 Task: Visit "What makes a strong password?"
Action: Mouse moved to (830, 111)
Screenshot: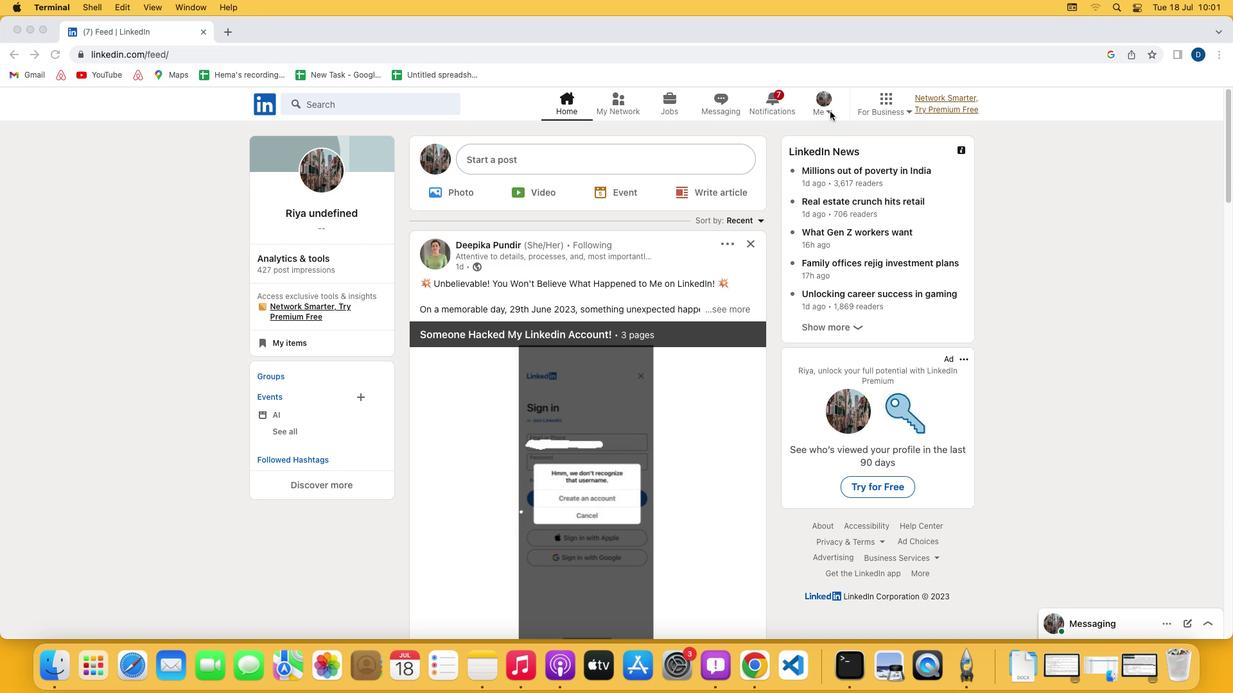 
Action: Mouse pressed left at (830, 111)
Screenshot: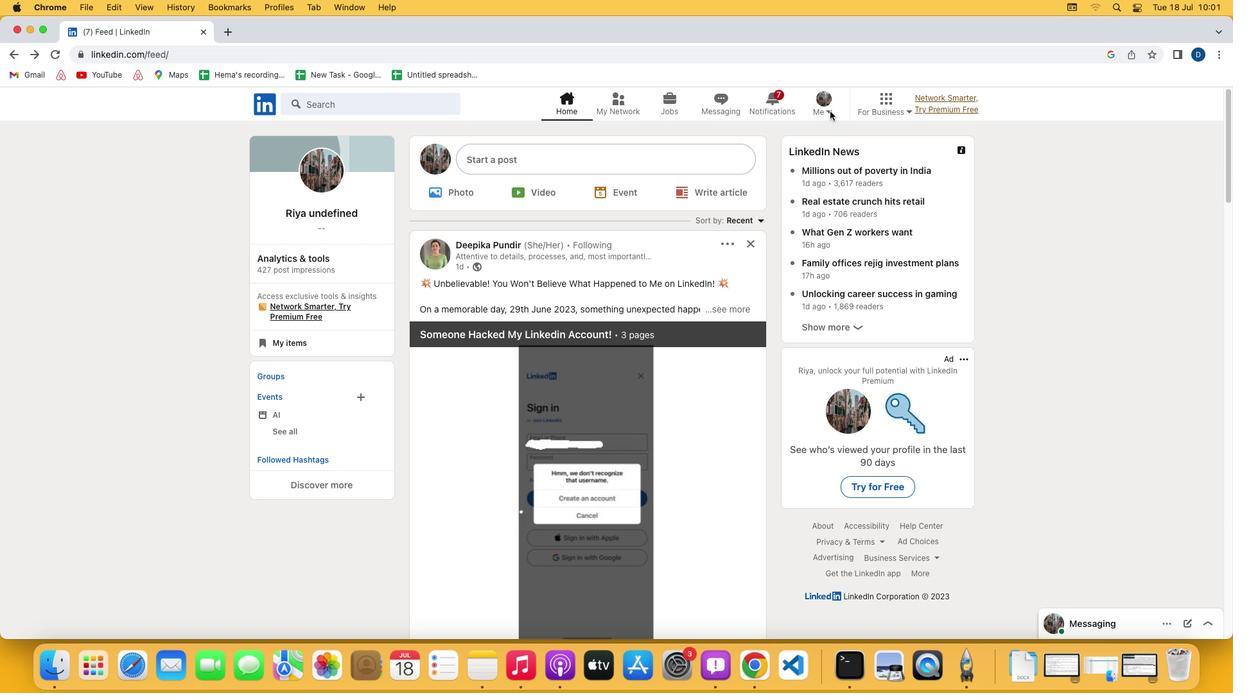 
Action: Mouse moved to (829, 114)
Screenshot: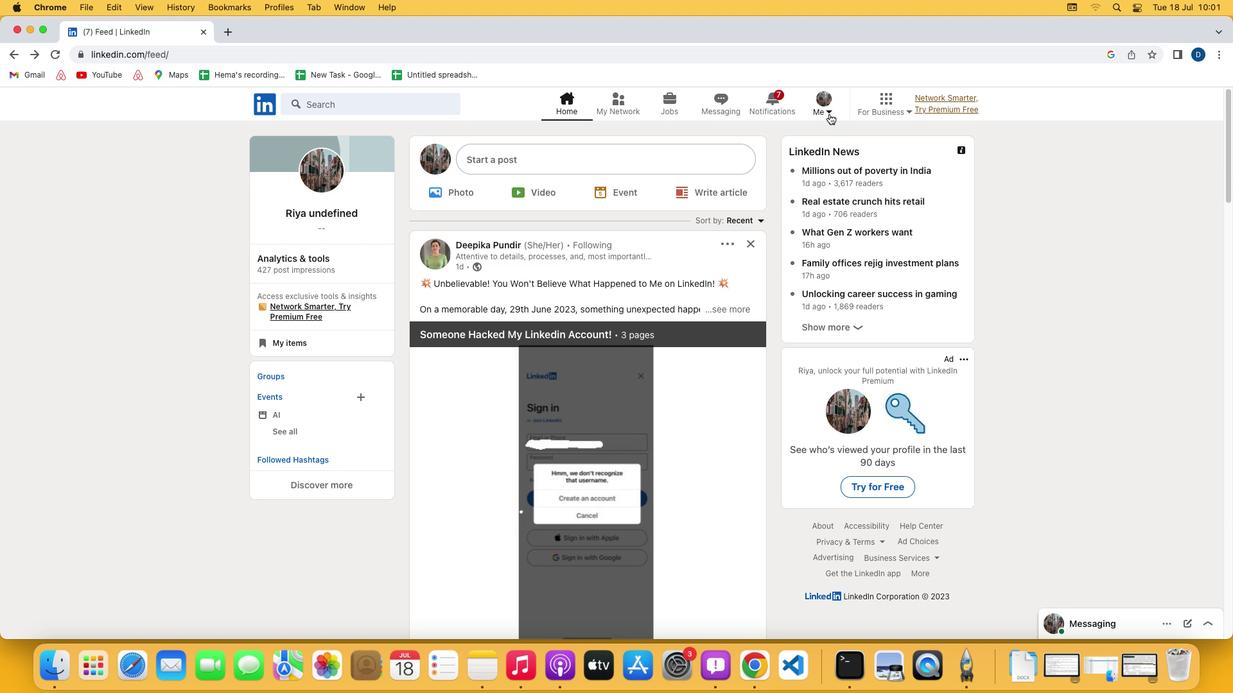 
Action: Mouse pressed left at (829, 114)
Screenshot: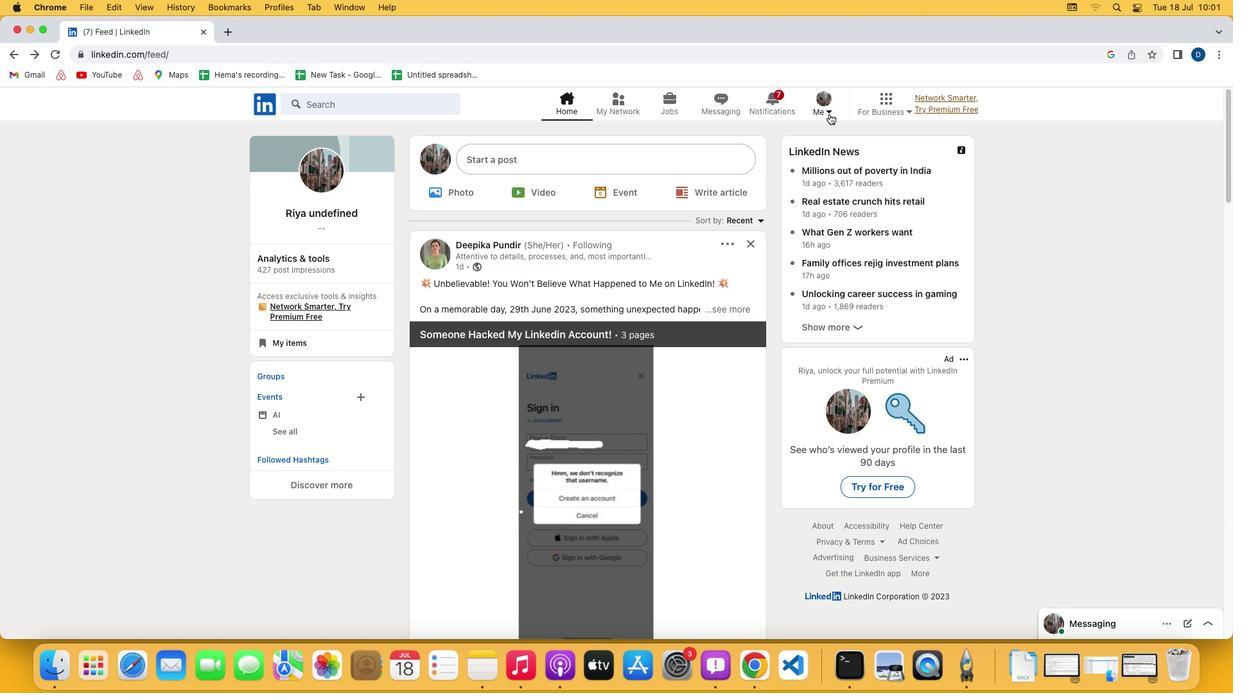
Action: Mouse moved to (743, 240)
Screenshot: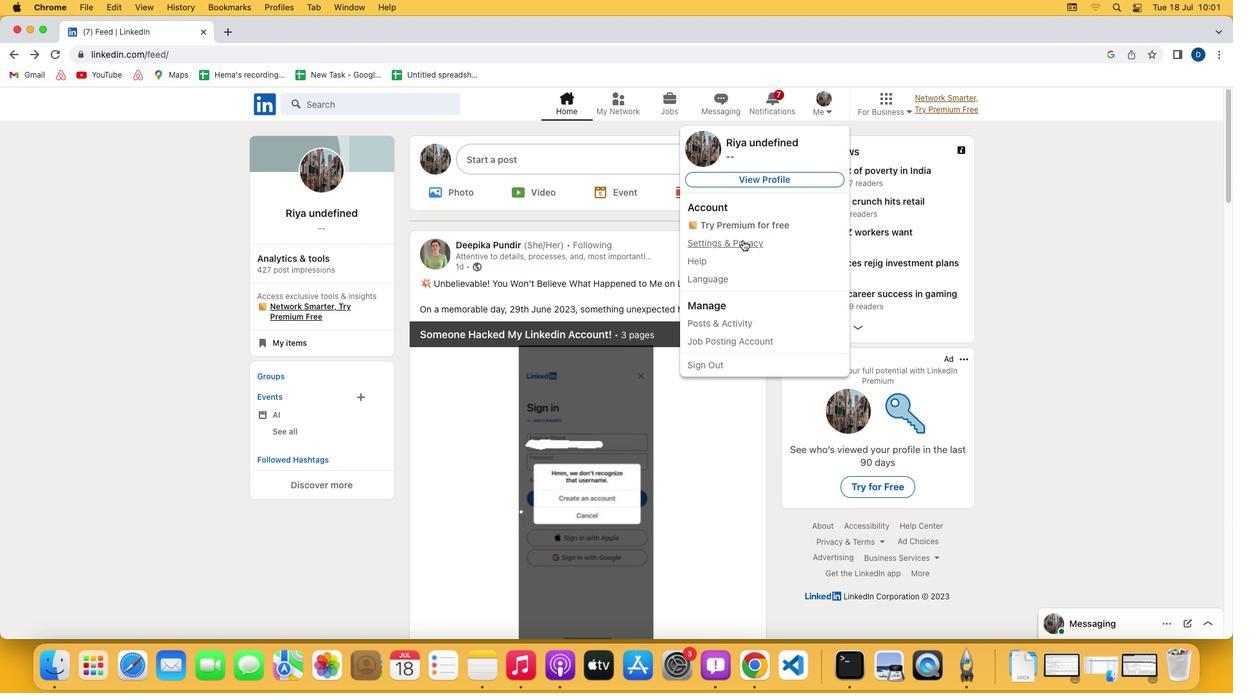 
Action: Mouse pressed left at (743, 240)
Screenshot: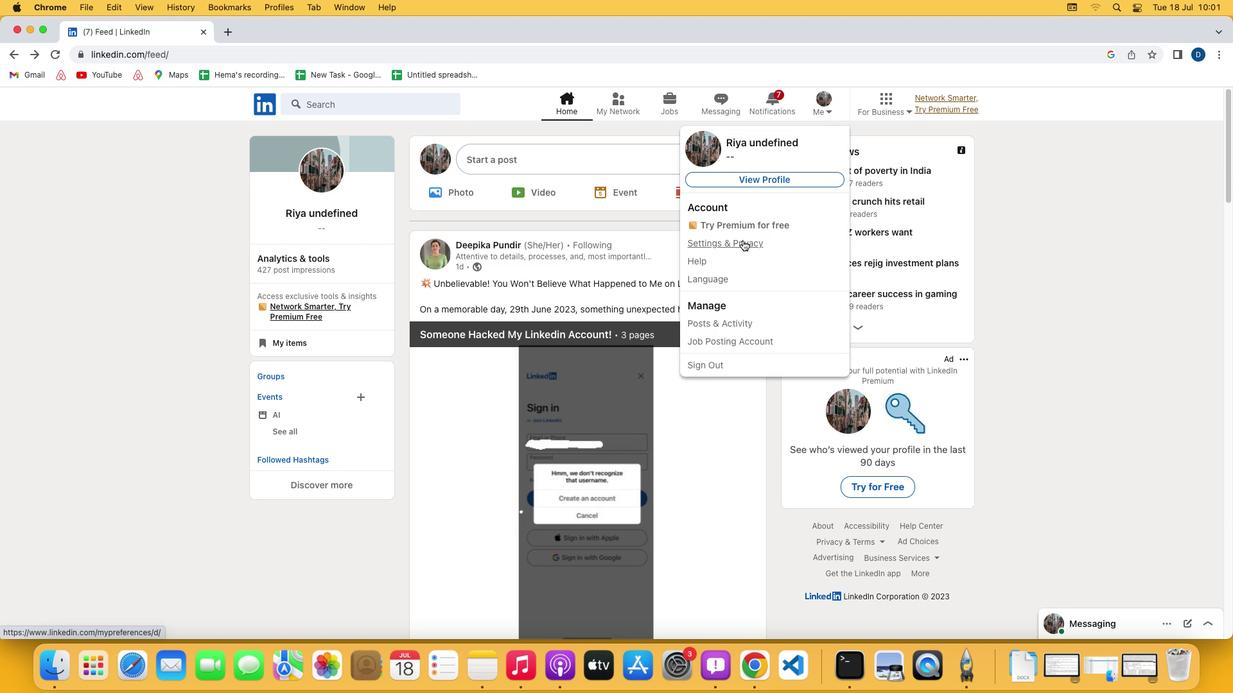 
Action: Mouse moved to (125, 251)
Screenshot: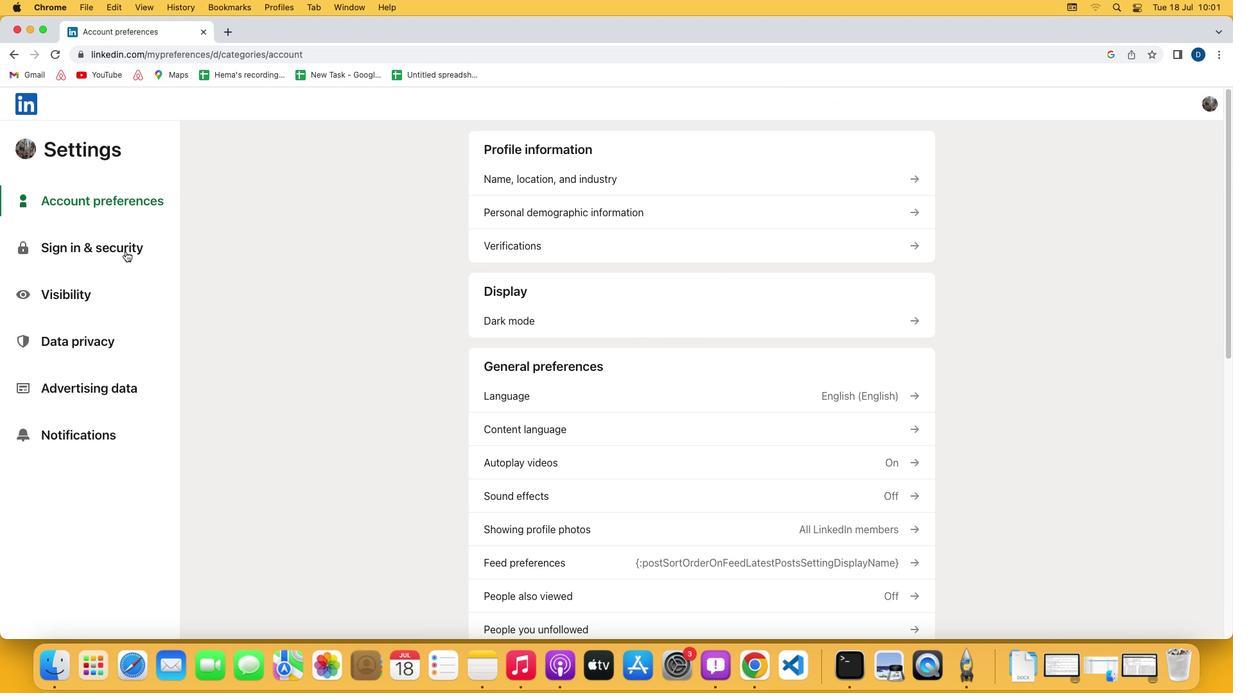 
Action: Mouse pressed left at (125, 251)
Screenshot: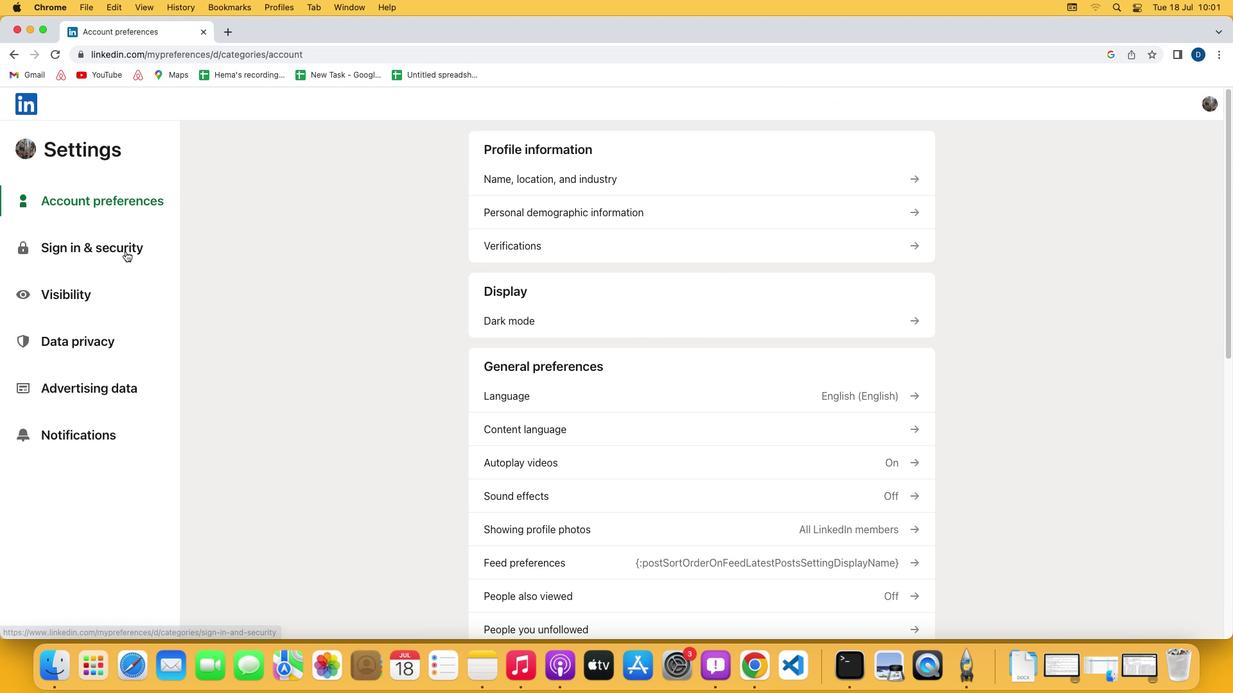 
Action: Mouse moved to (538, 246)
Screenshot: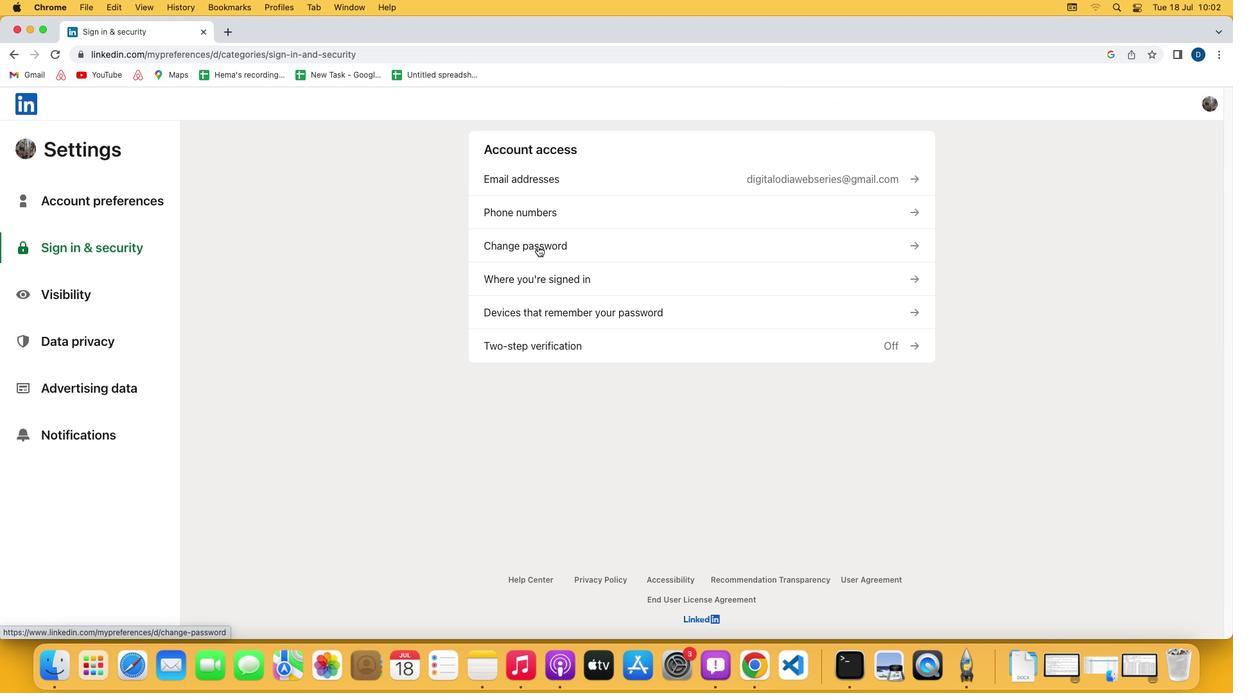 
Action: Mouse pressed left at (538, 246)
Screenshot: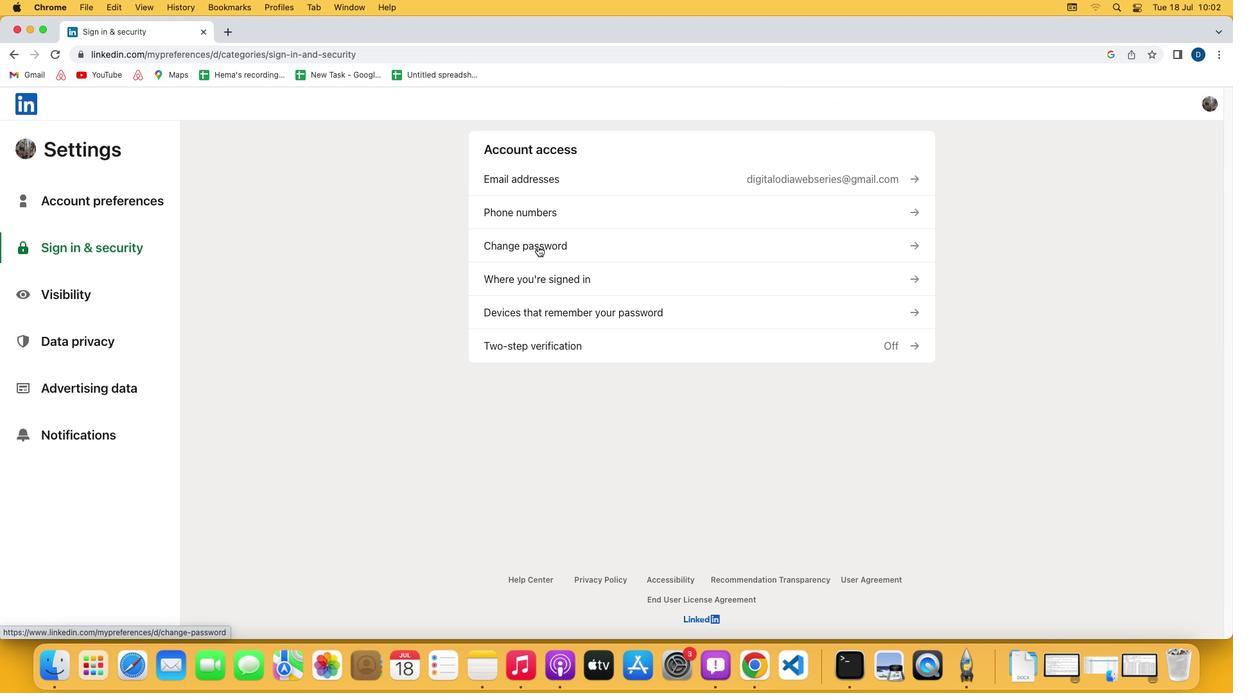 
Action: Mouse moved to (536, 221)
Screenshot: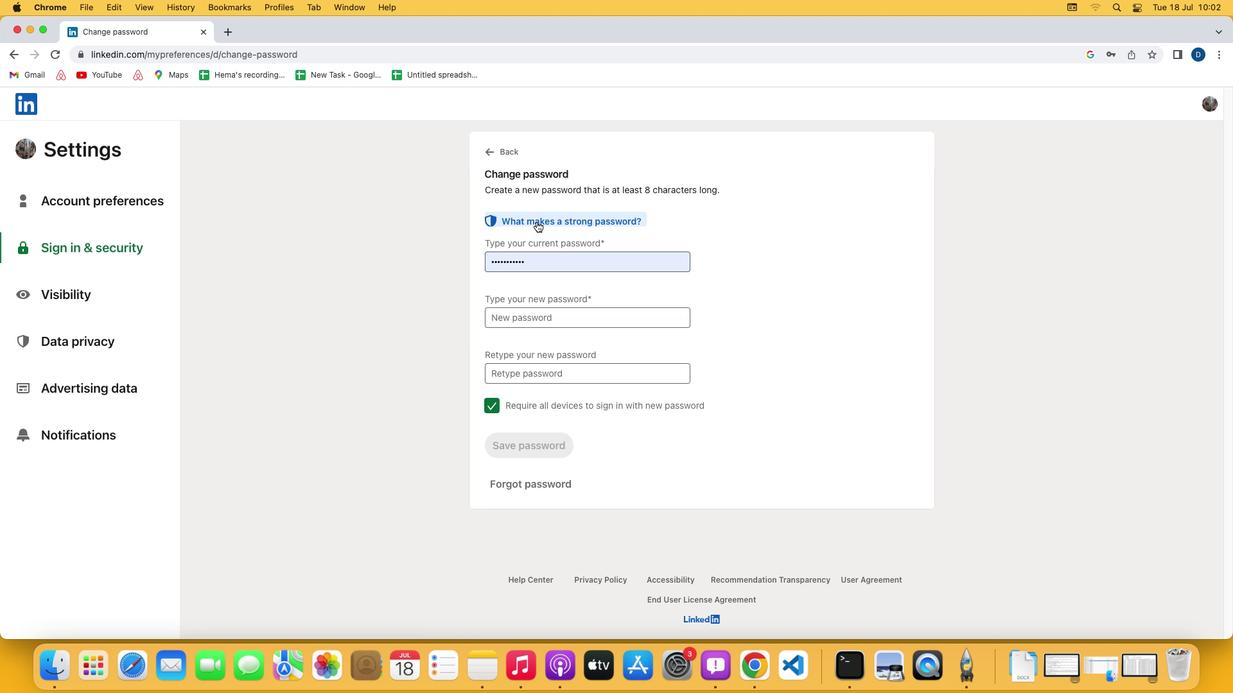 
Action: Mouse pressed left at (536, 221)
Screenshot: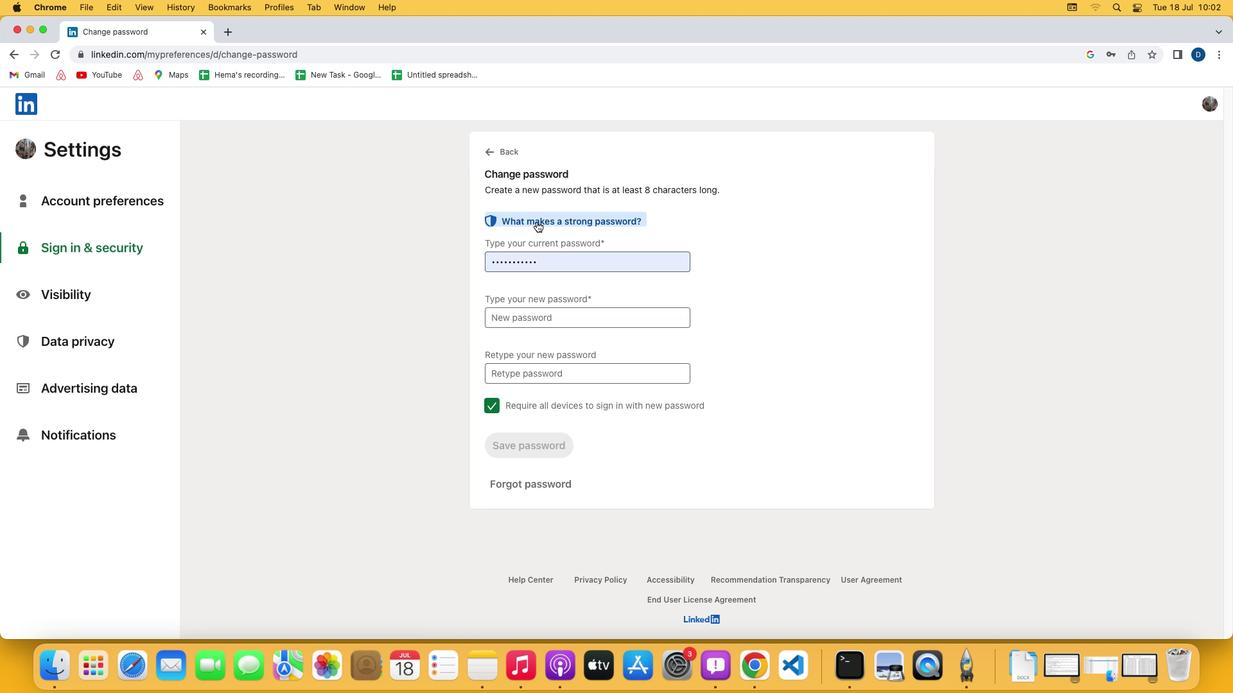 
